Task: Look for products in the category "Canned Cocktails" from Bonterra only.
Action: Mouse moved to (756, 249)
Screenshot: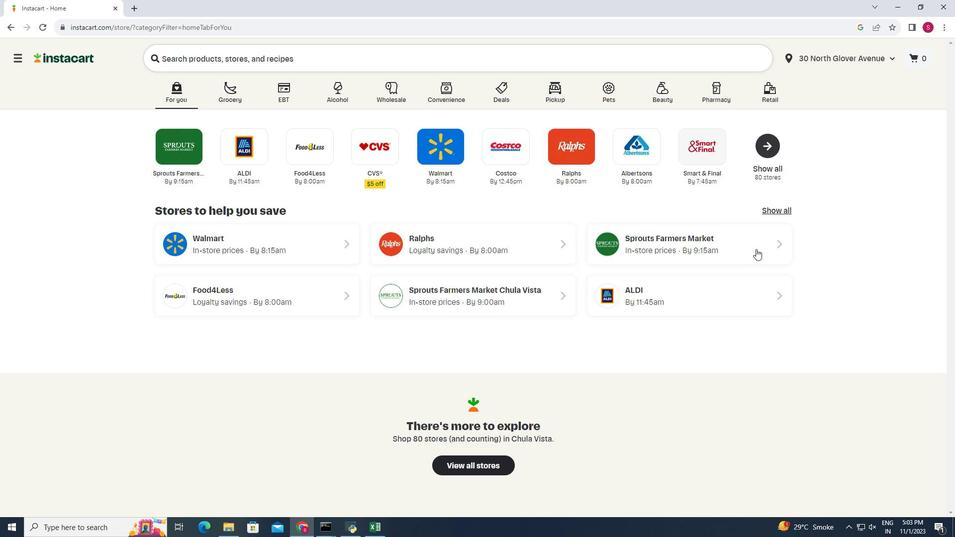 
Action: Mouse pressed left at (756, 249)
Screenshot: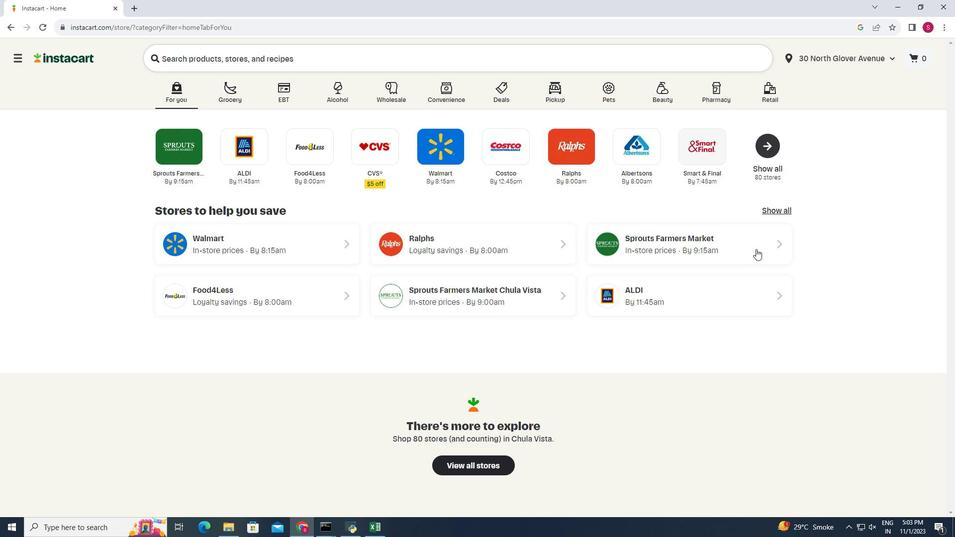 
Action: Mouse moved to (56, 494)
Screenshot: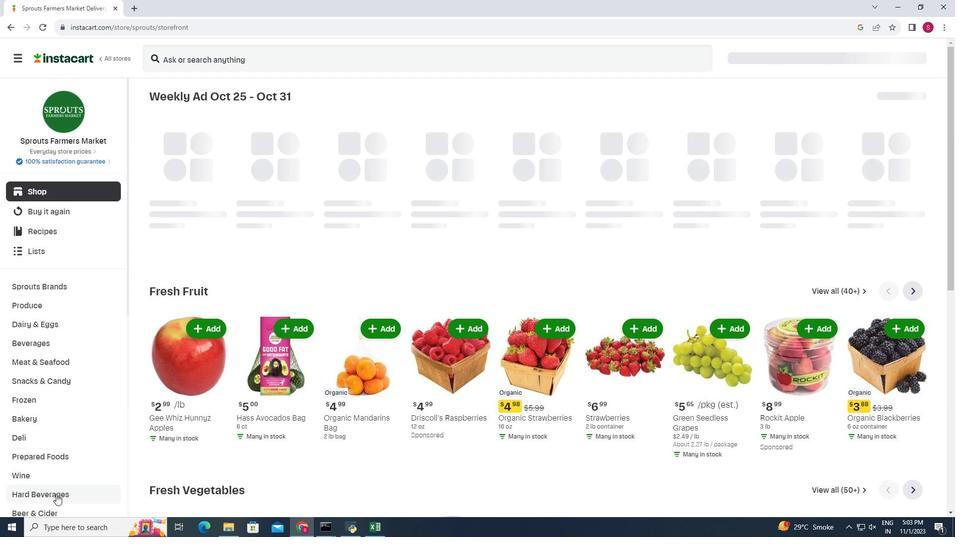 
Action: Mouse pressed left at (56, 494)
Screenshot: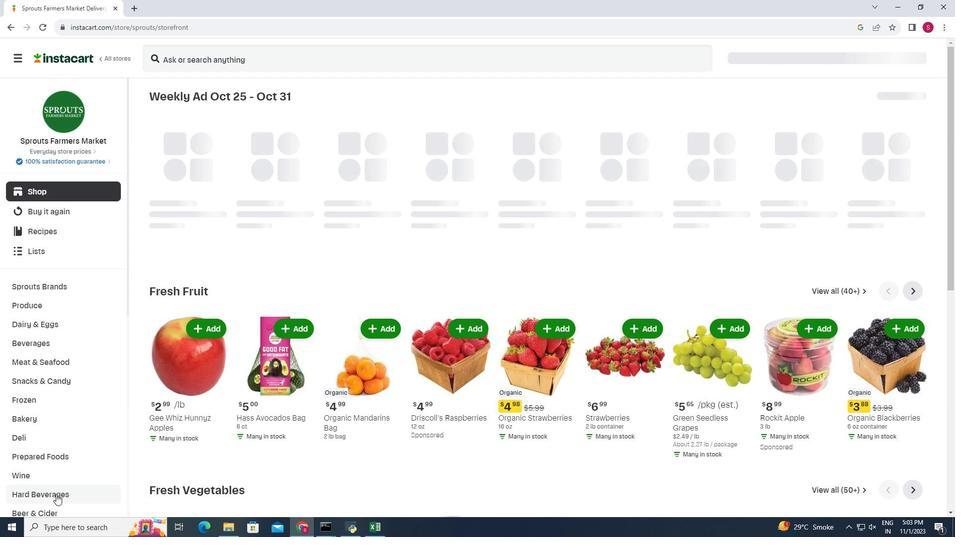 
Action: Mouse moved to (407, 119)
Screenshot: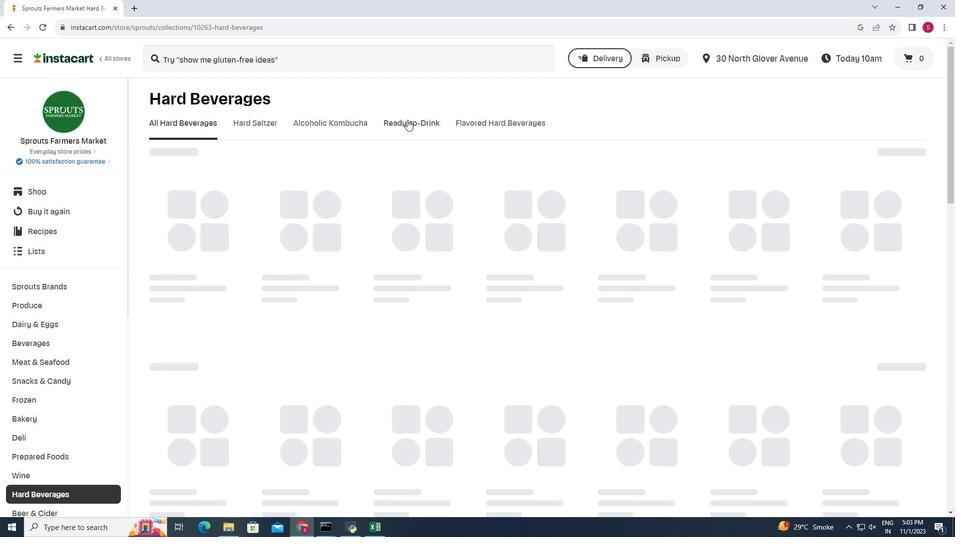 
Action: Mouse pressed left at (407, 119)
Screenshot: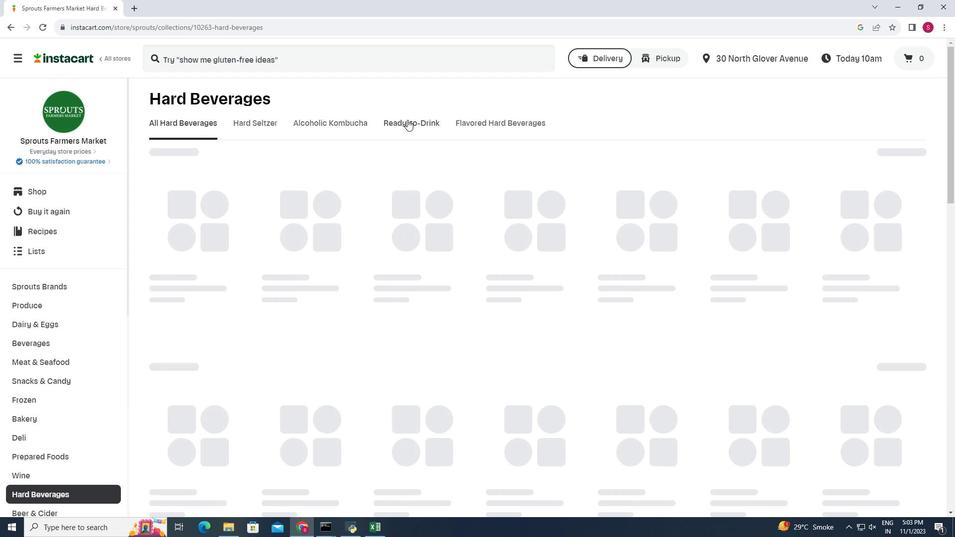 
Action: Mouse moved to (262, 160)
Screenshot: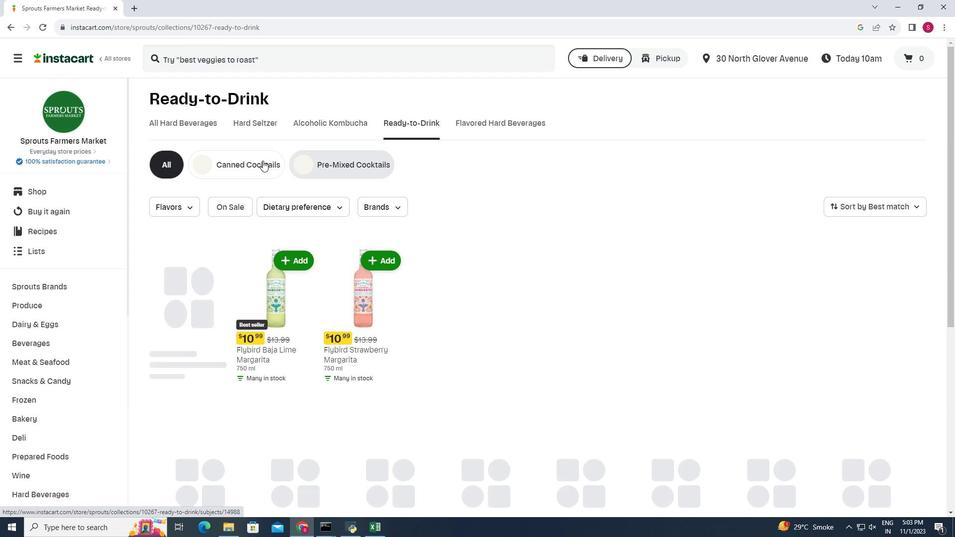 
Action: Mouse pressed left at (262, 160)
Screenshot: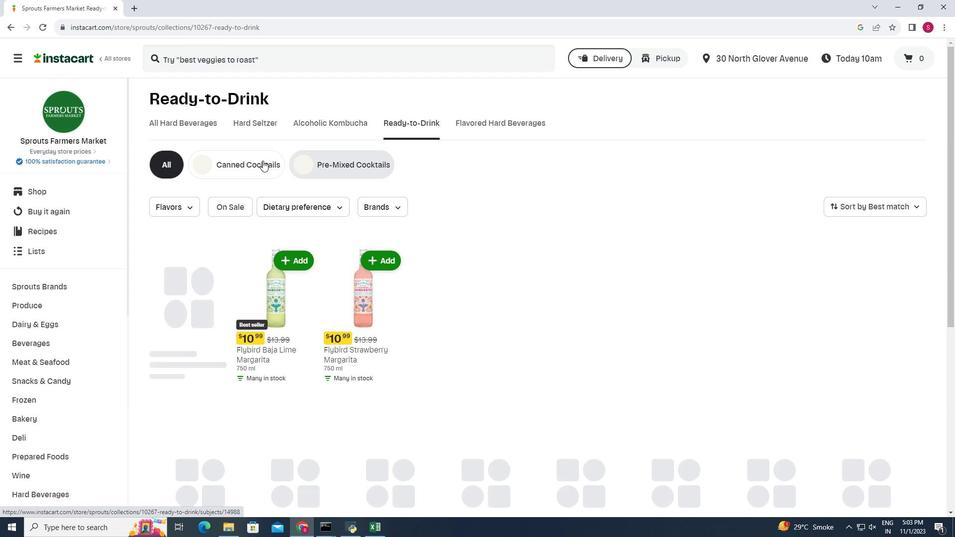 
Action: Mouse moved to (232, 211)
Screenshot: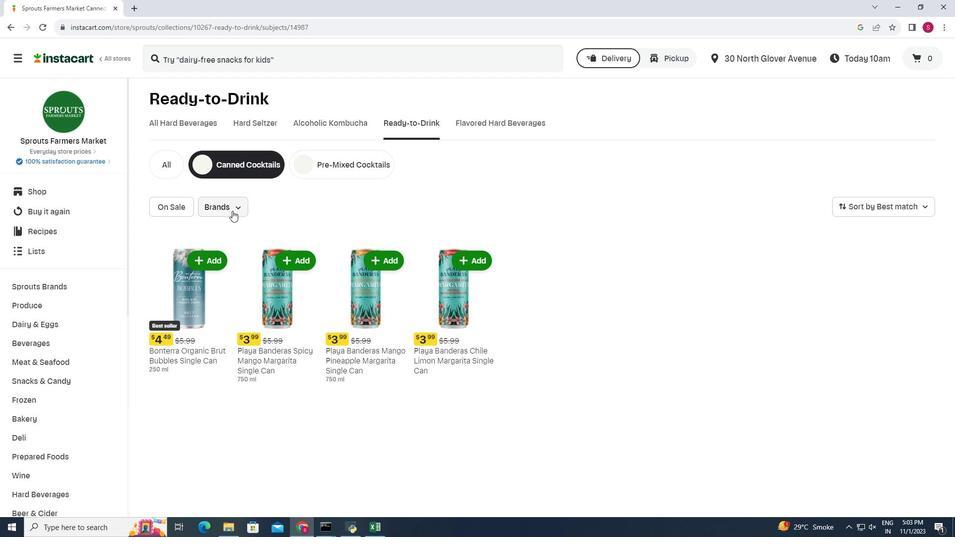 
Action: Mouse pressed left at (232, 211)
Screenshot: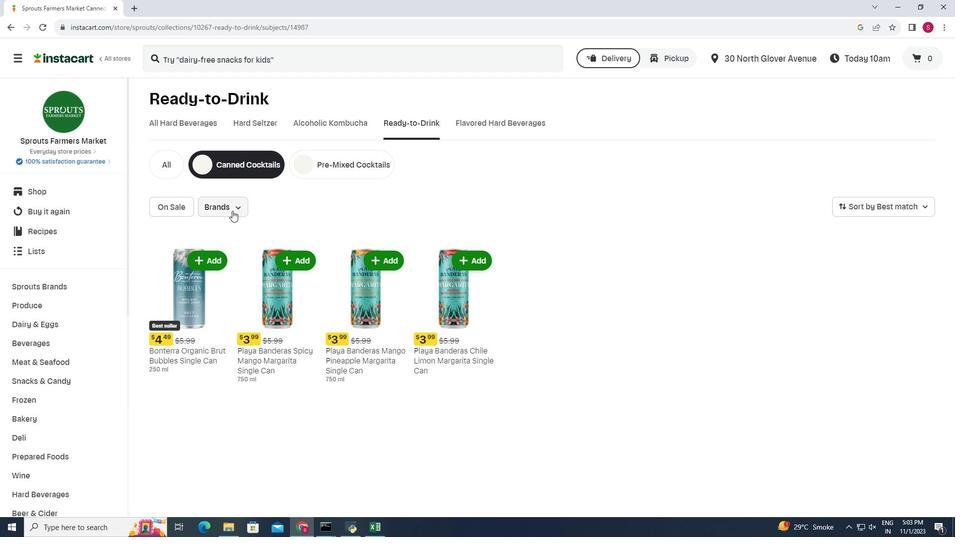 
Action: Mouse moved to (226, 250)
Screenshot: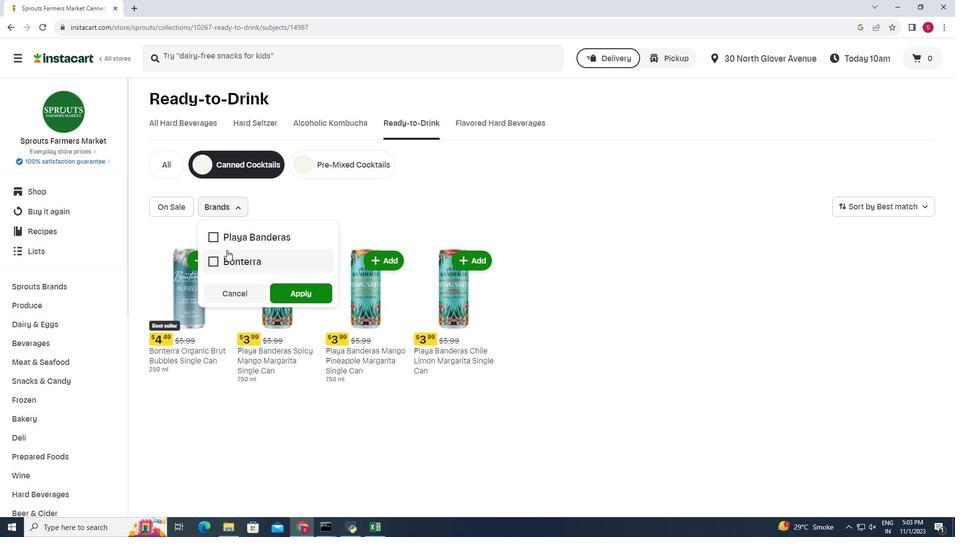 
Action: Mouse pressed left at (226, 250)
Screenshot: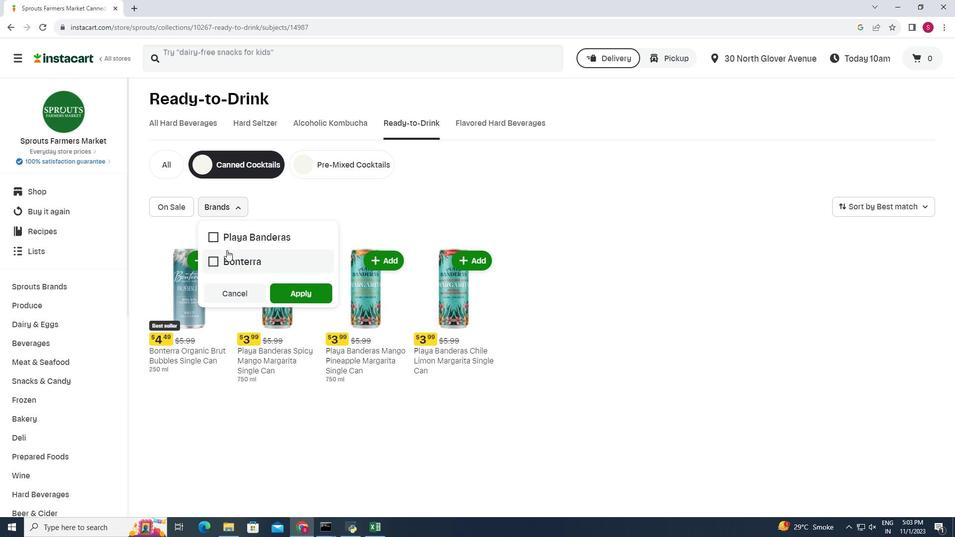 
Action: Mouse moved to (309, 293)
Screenshot: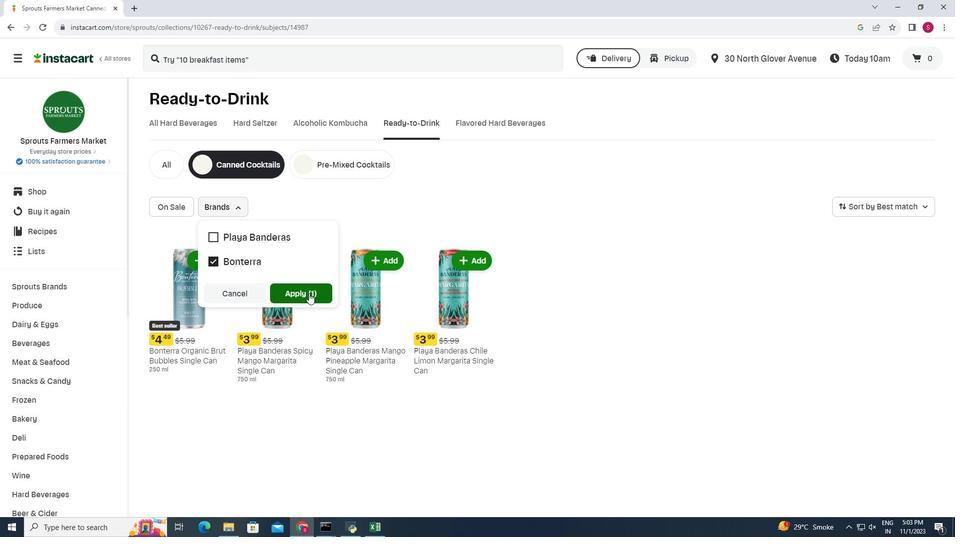 
Action: Mouse pressed left at (309, 293)
Screenshot: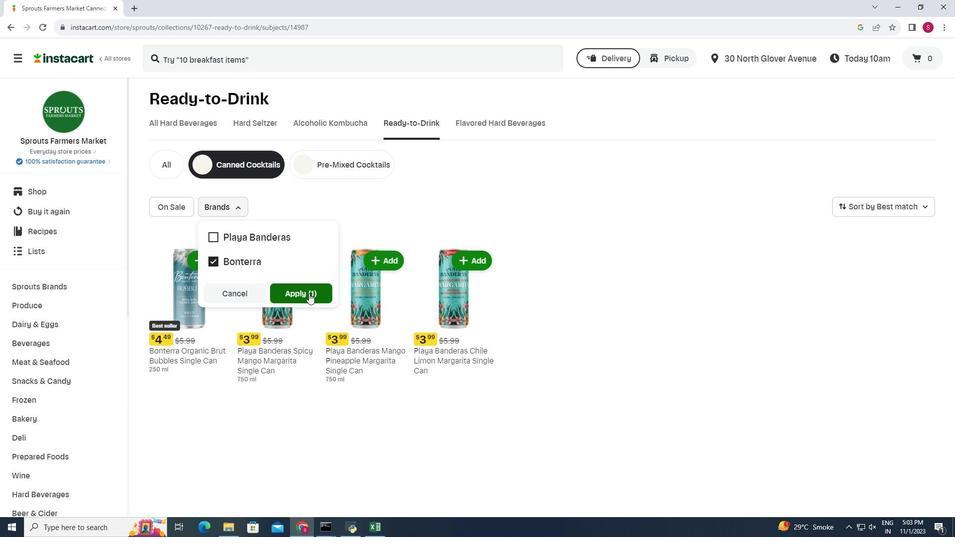 
Action: Mouse moved to (626, 286)
Screenshot: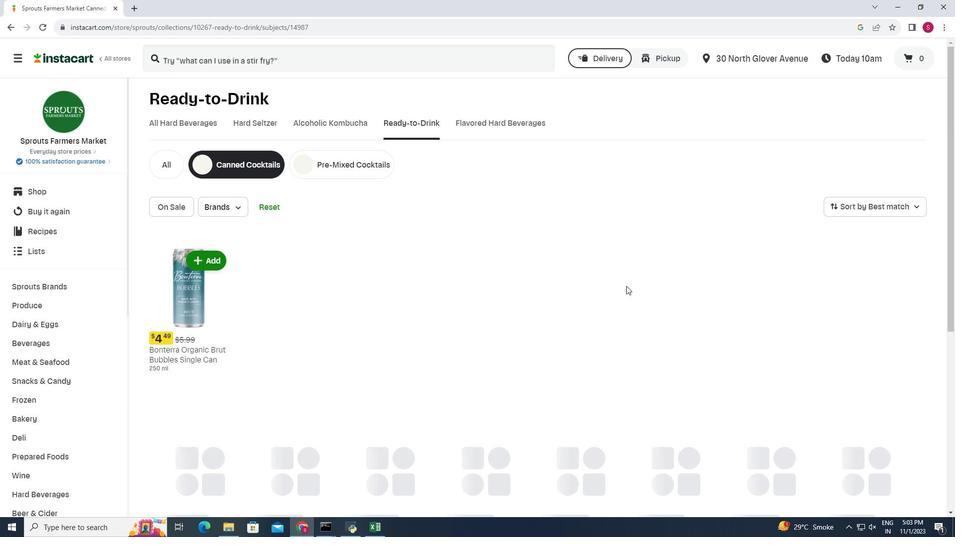 
